 Task: Change the Outlook time zone to Central Time (US & Canada).
Action: Mouse moved to (32, 26)
Screenshot: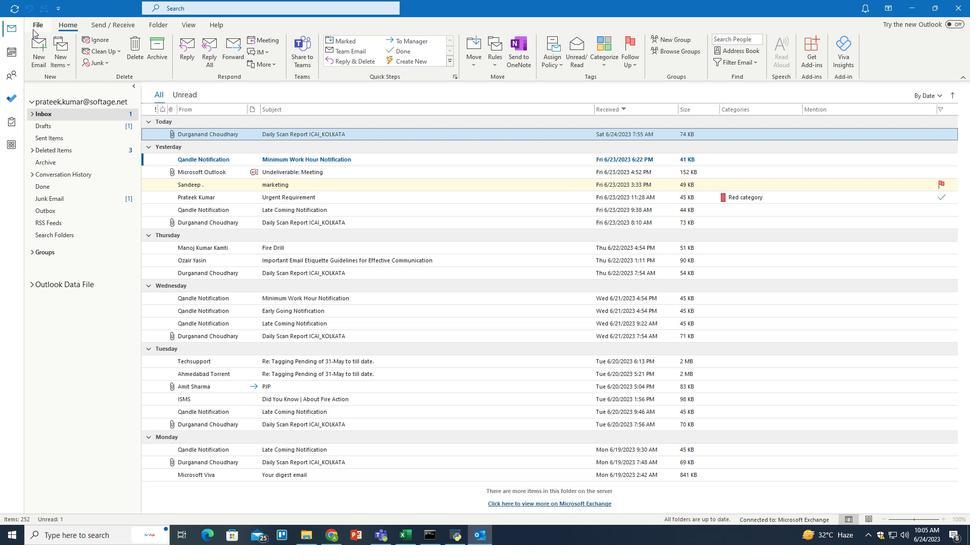 
Action: Mouse pressed left at (32, 26)
Screenshot: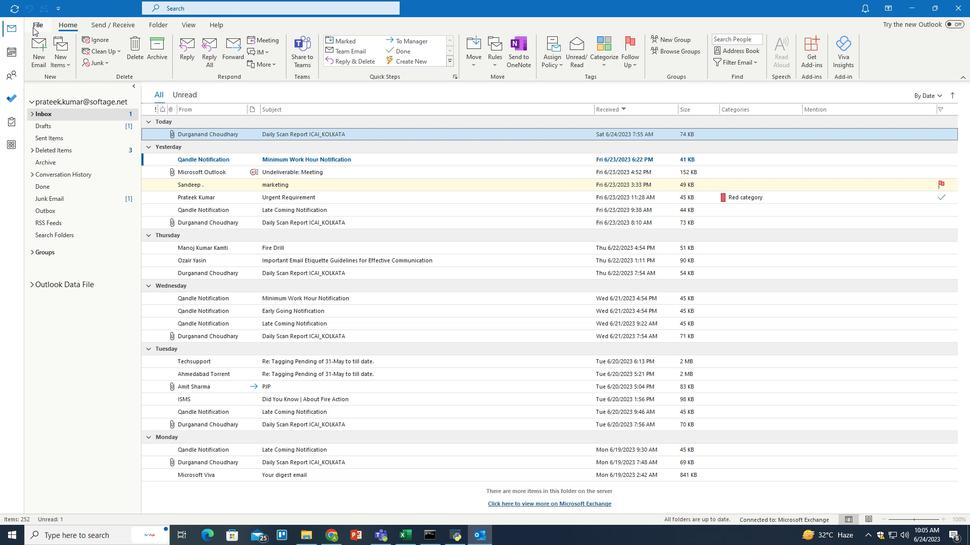
Action: Mouse moved to (33, 486)
Screenshot: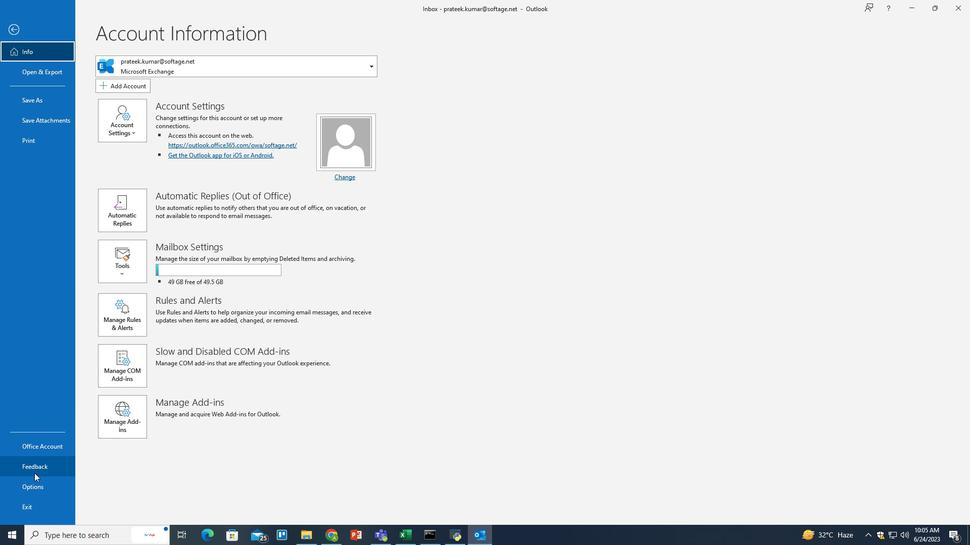 
Action: Mouse pressed left at (33, 486)
Screenshot: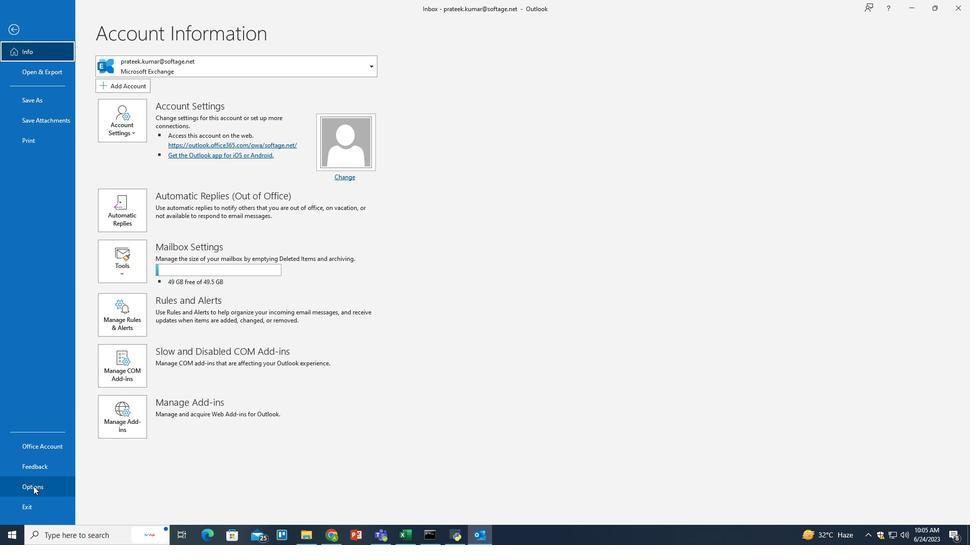 
Action: Mouse moved to (305, 142)
Screenshot: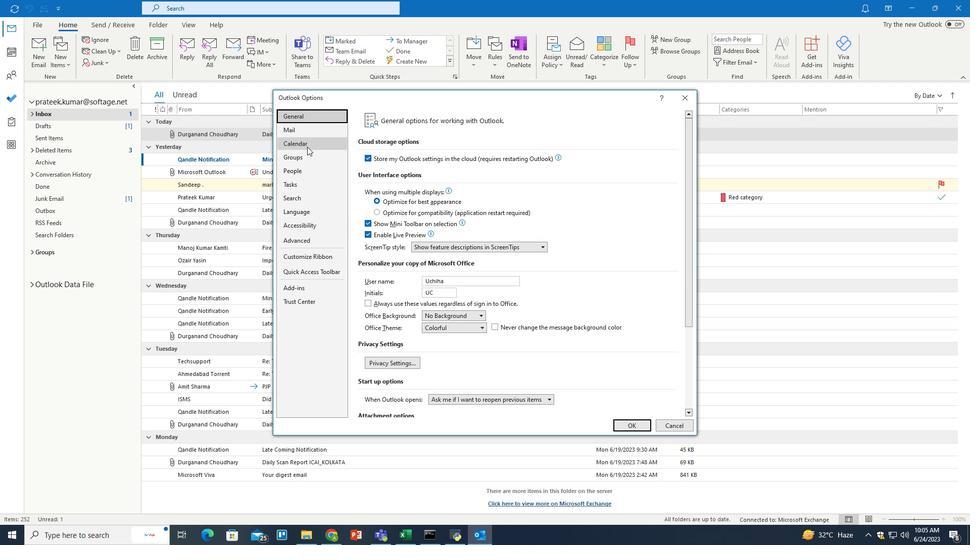 
Action: Mouse pressed left at (305, 142)
Screenshot: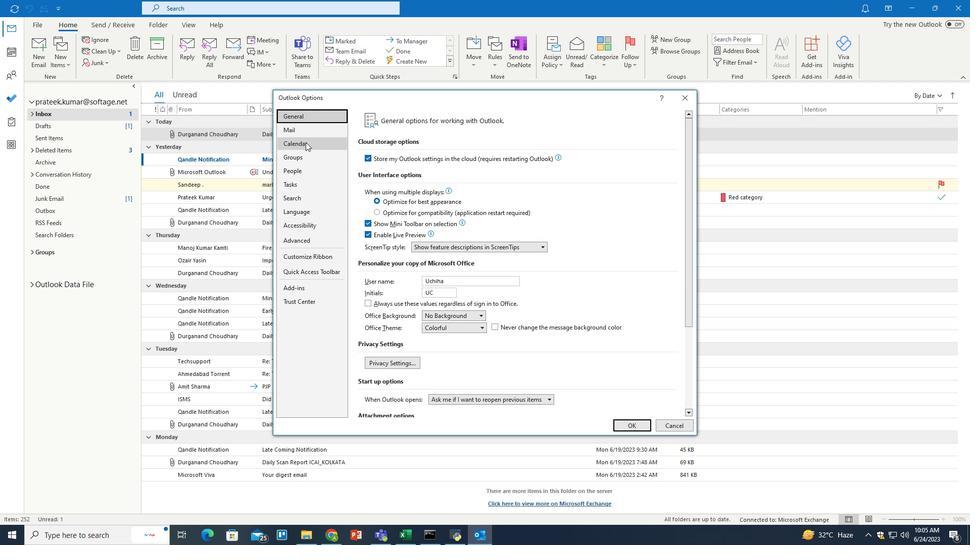 
Action: Mouse moved to (504, 223)
Screenshot: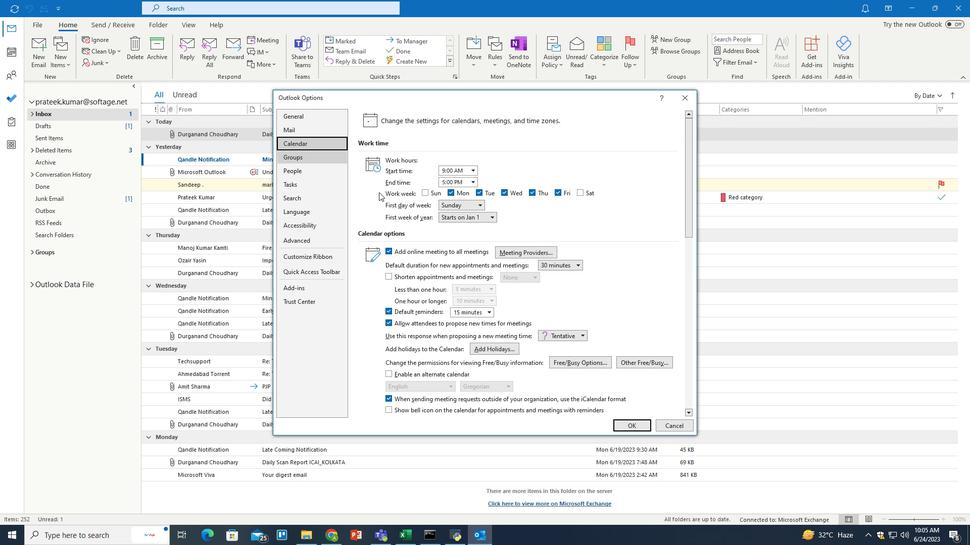 
Action: Mouse scrolled (504, 222) with delta (0, 0)
Screenshot: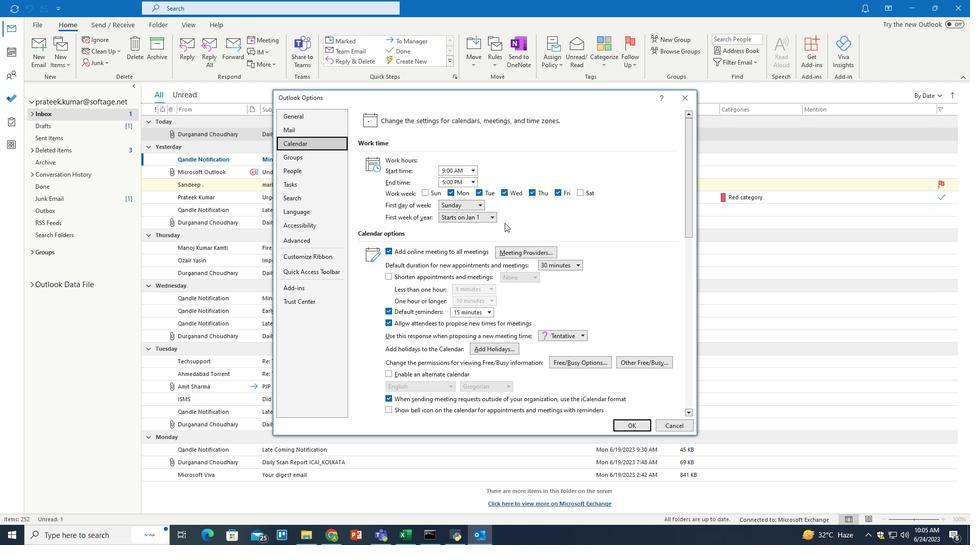 
Action: Mouse scrolled (504, 222) with delta (0, 0)
Screenshot: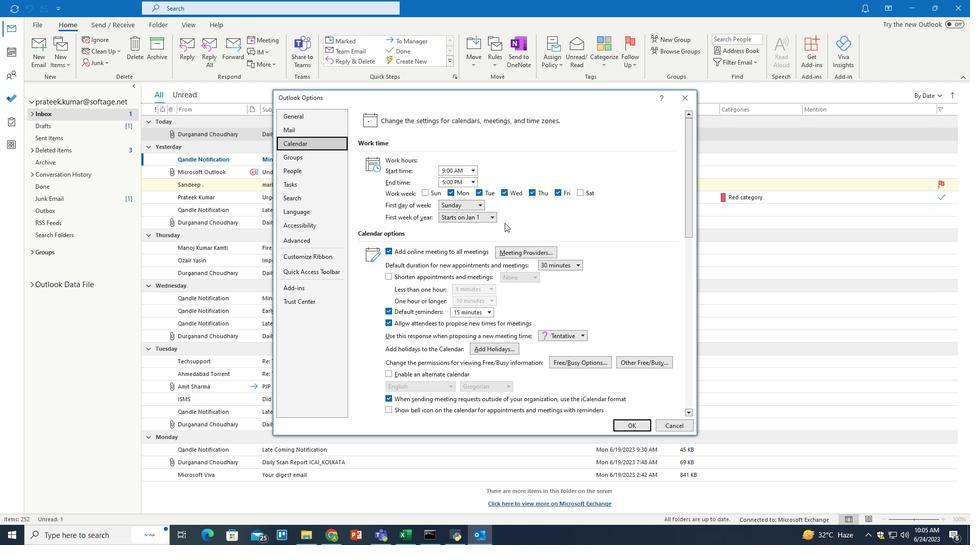 
Action: Mouse scrolled (504, 222) with delta (0, 0)
Screenshot: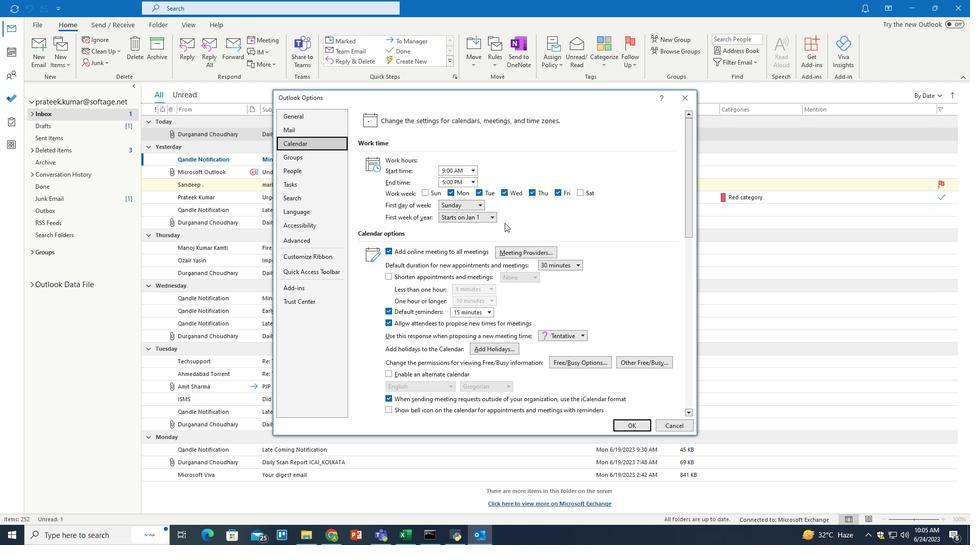 
Action: Mouse scrolled (504, 222) with delta (0, 0)
Screenshot: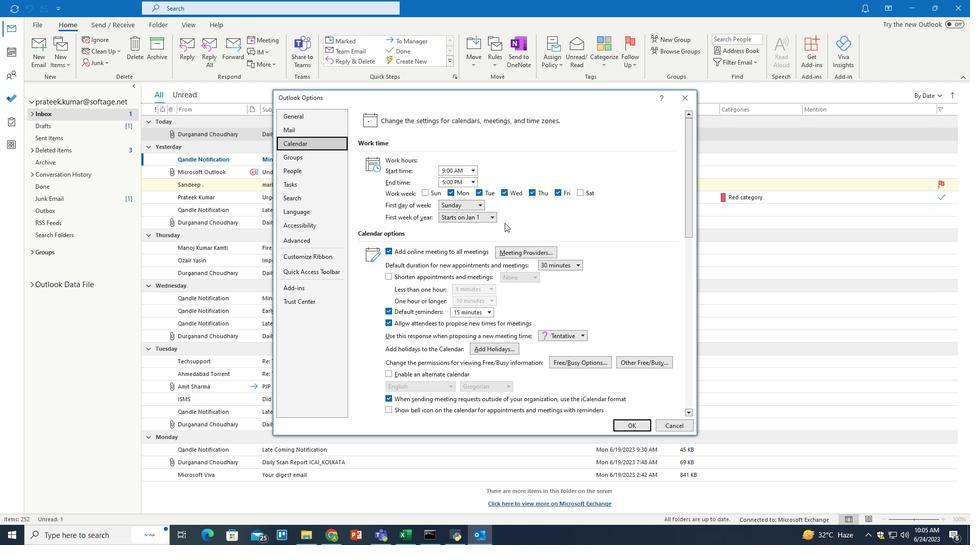 
Action: Mouse scrolled (504, 222) with delta (0, 0)
Screenshot: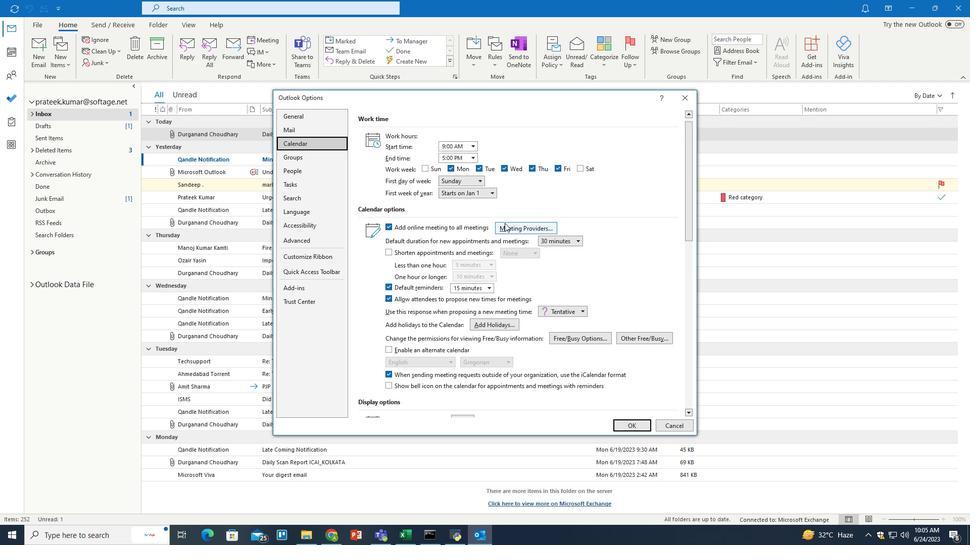 
Action: Mouse scrolled (504, 222) with delta (0, 0)
Screenshot: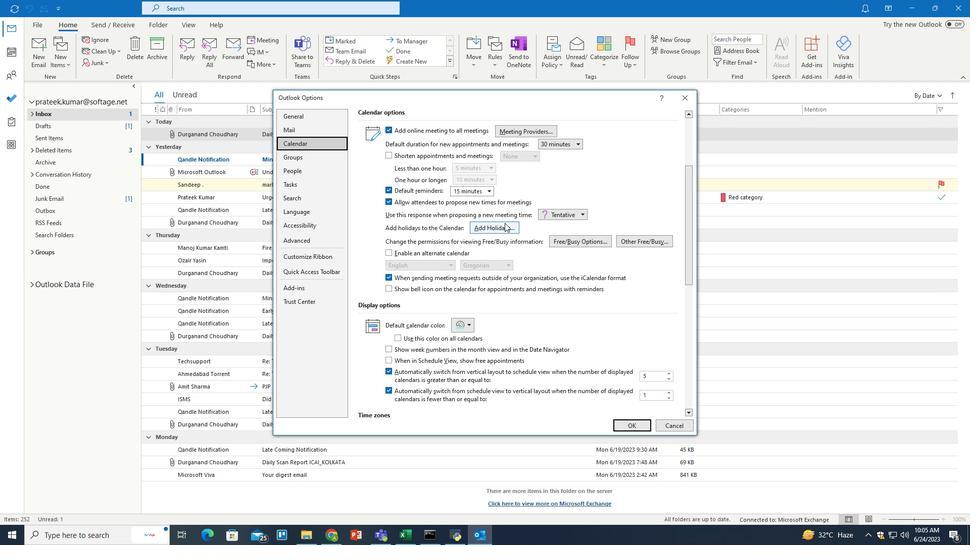 
Action: Mouse scrolled (504, 222) with delta (0, 0)
Screenshot: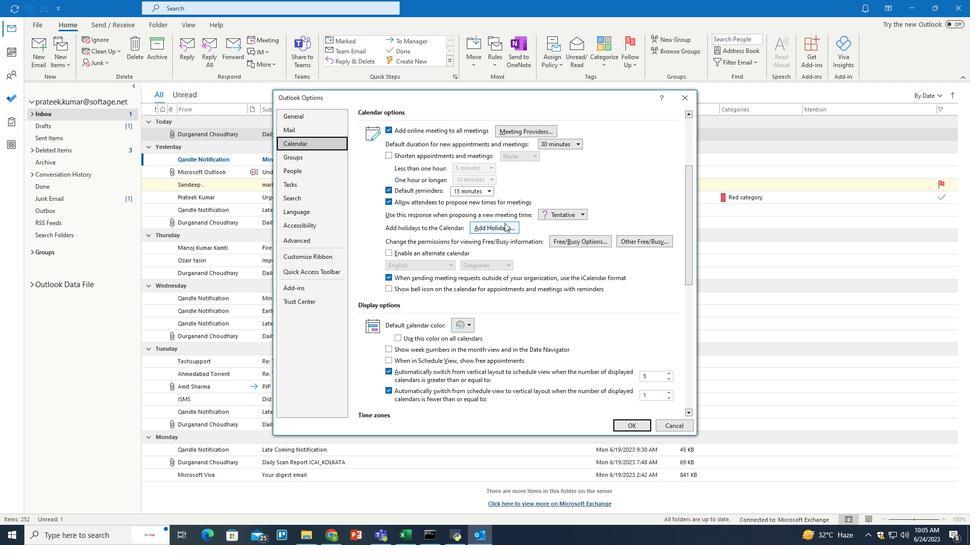 
Action: Mouse scrolled (504, 222) with delta (0, 0)
Screenshot: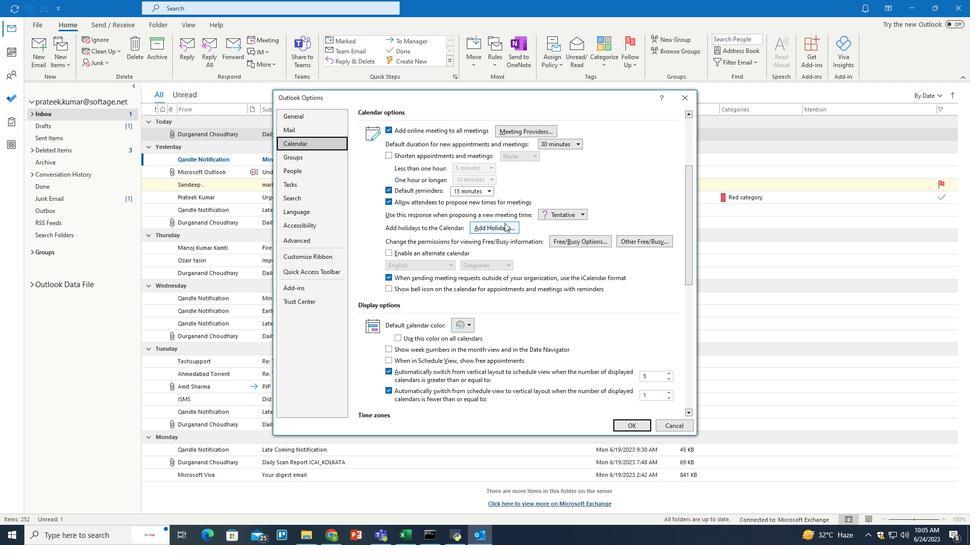 
Action: Mouse scrolled (504, 222) with delta (0, 0)
Screenshot: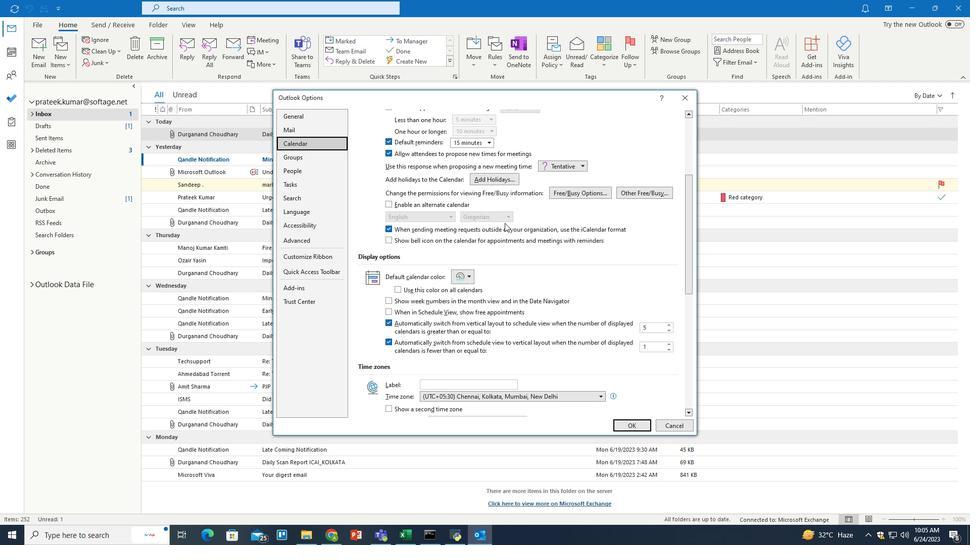 
Action: Mouse moved to (515, 349)
Screenshot: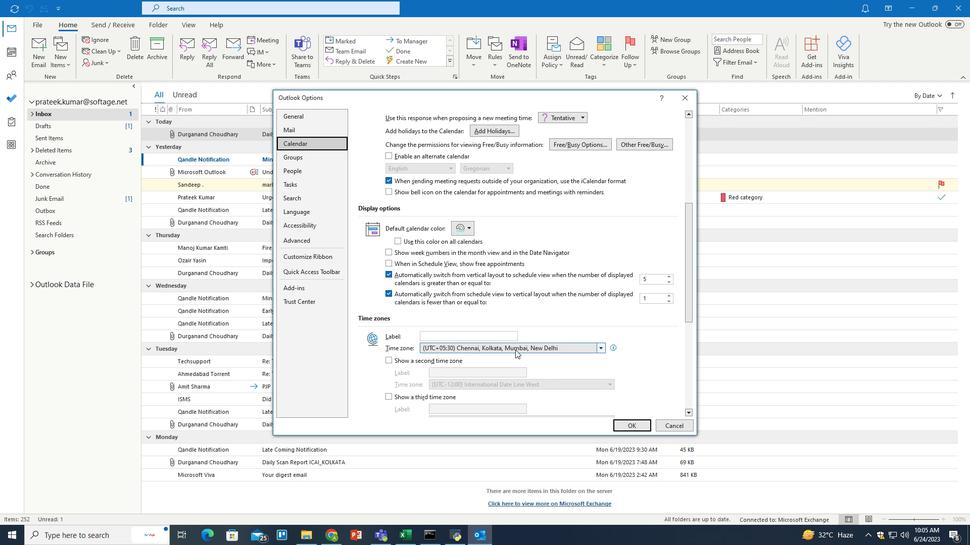 
Action: Mouse pressed left at (515, 349)
Screenshot: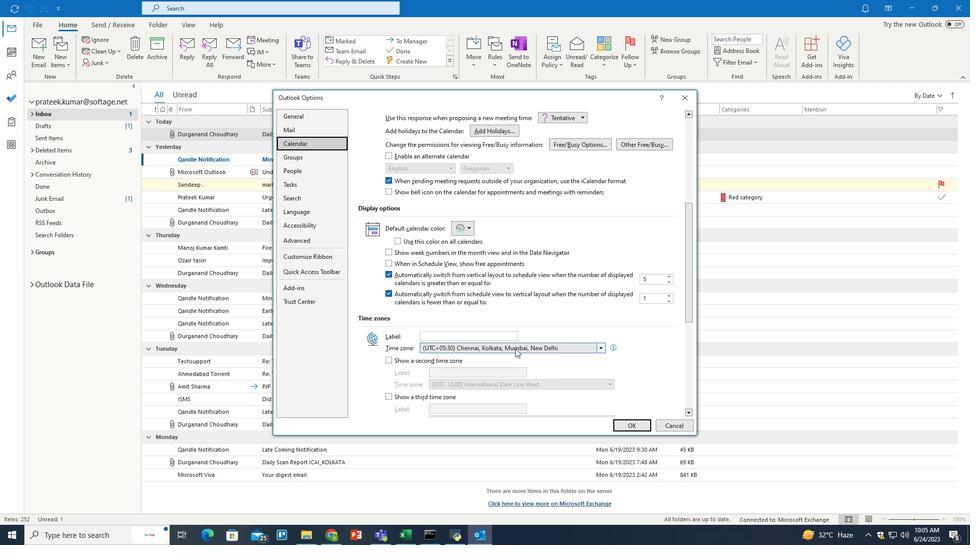 
Action: Mouse moved to (503, 288)
Screenshot: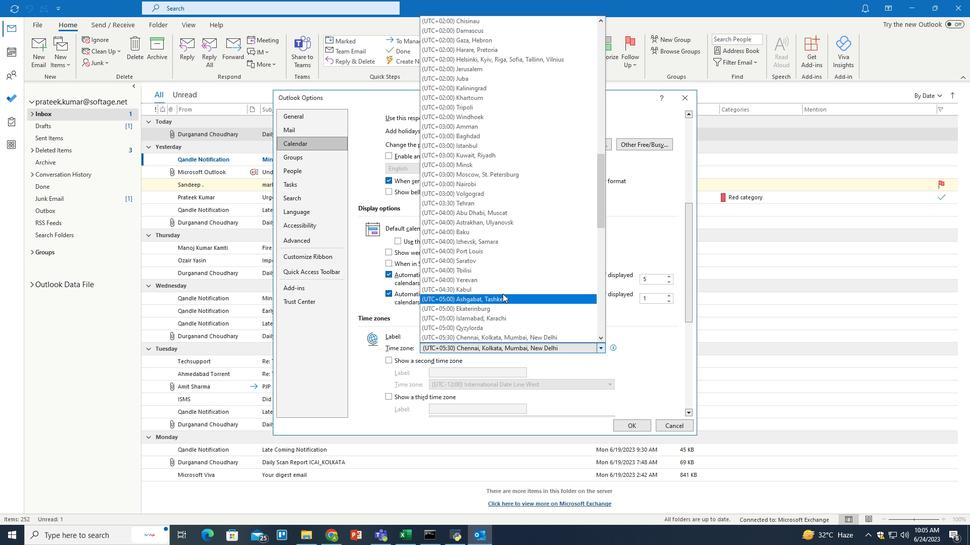 
Action: Mouse scrolled (503, 289) with delta (0, 0)
Screenshot: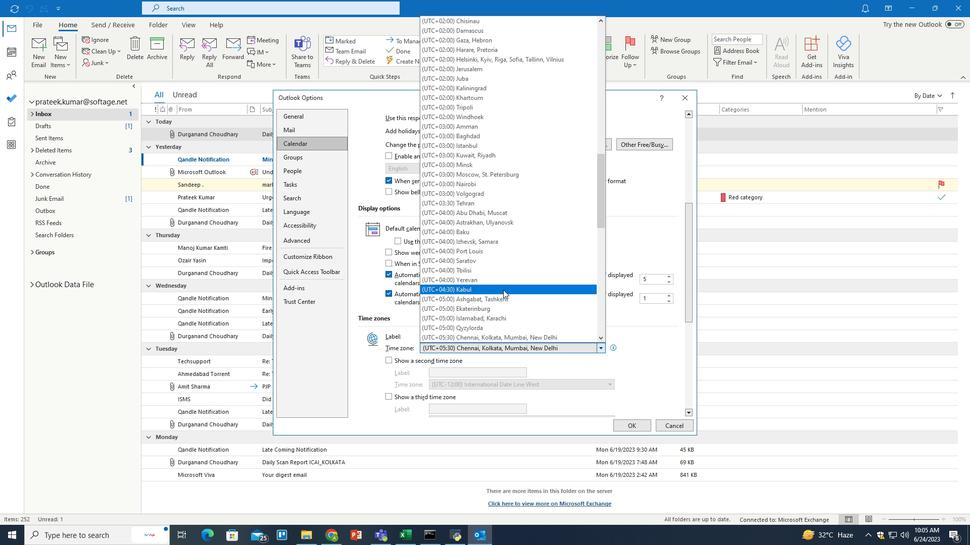 
Action: Mouse scrolled (503, 289) with delta (0, 0)
Screenshot: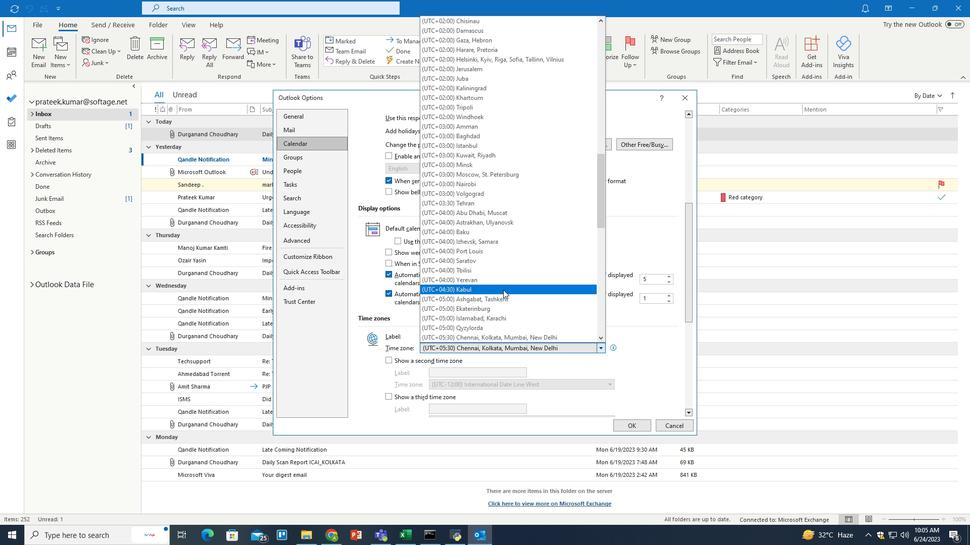 
Action: Mouse scrolled (503, 289) with delta (0, 0)
Screenshot: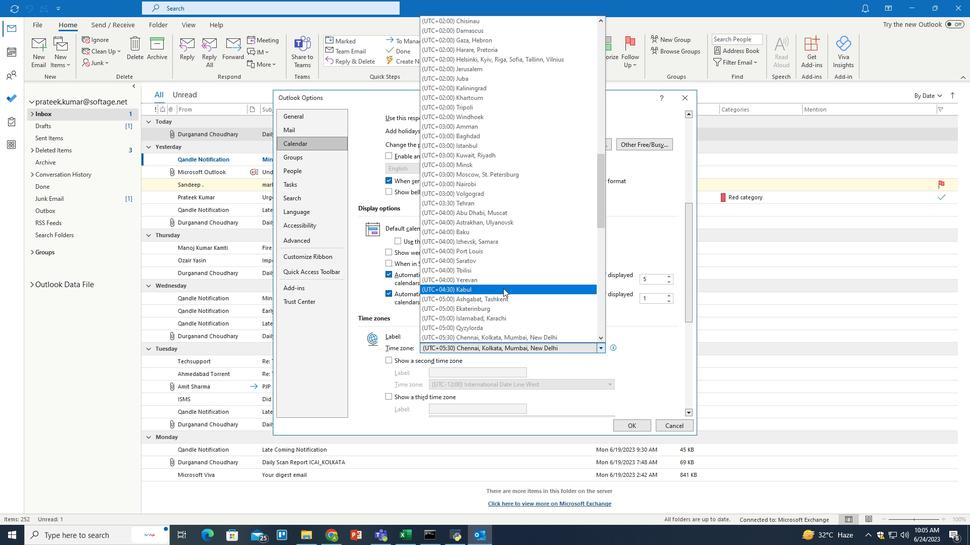 
Action: Mouse scrolled (503, 289) with delta (0, 0)
Screenshot: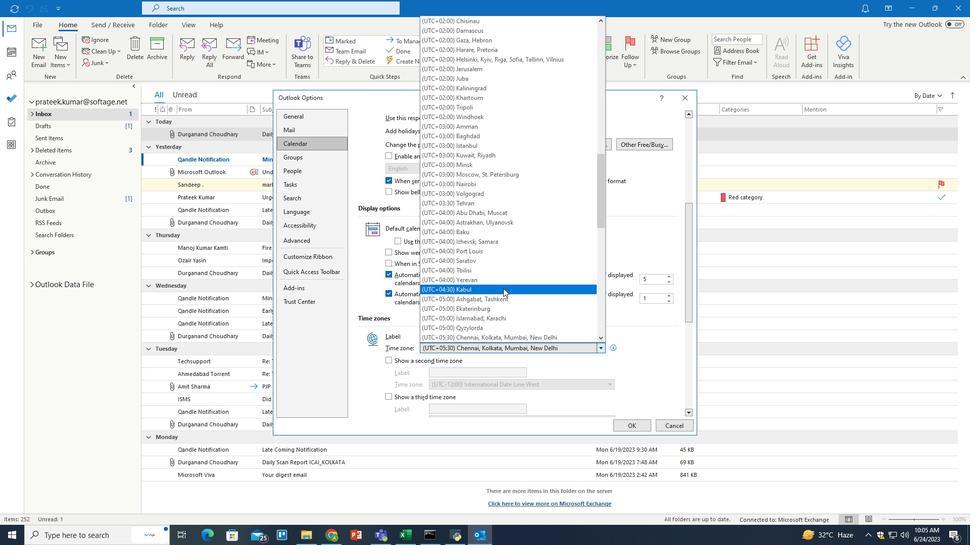 
Action: Mouse scrolled (503, 289) with delta (0, 0)
Screenshot: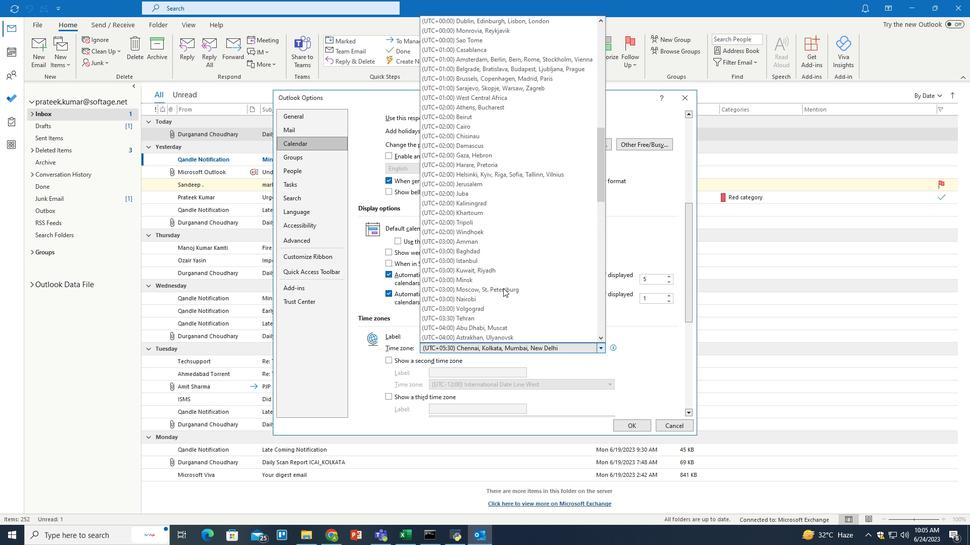 
Action: Mouse scrolled (503, 289) with delta (0, 0)
Screenshot: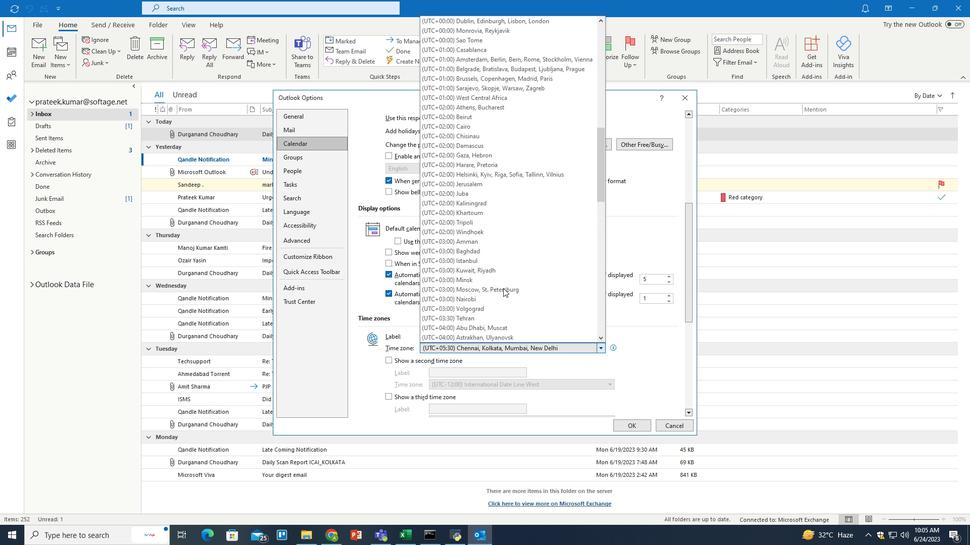 
Action: Mouse scrolled (503, 289) with delta (0, 0)
Screenshot: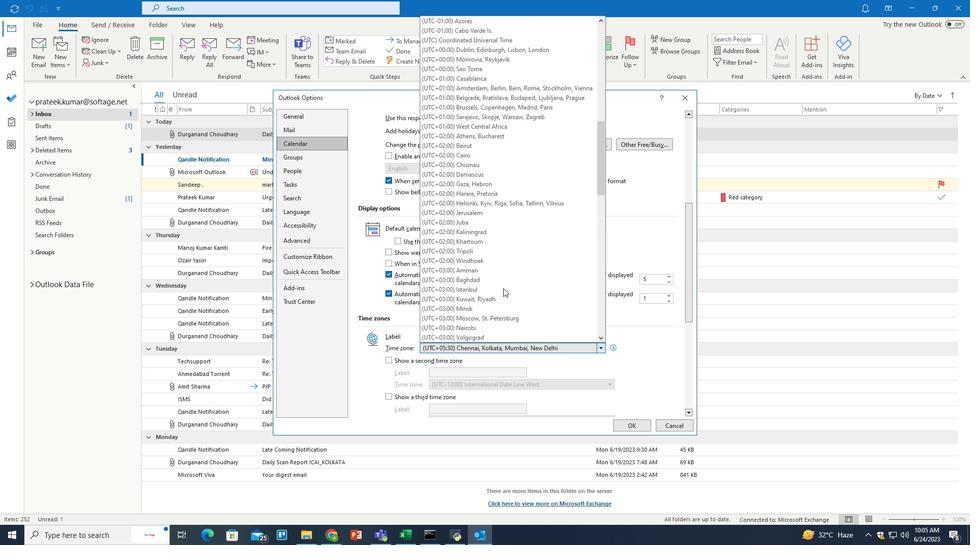 
Action: Mouse scrolled (503, 289) with delta (0, 0)
Screenshot: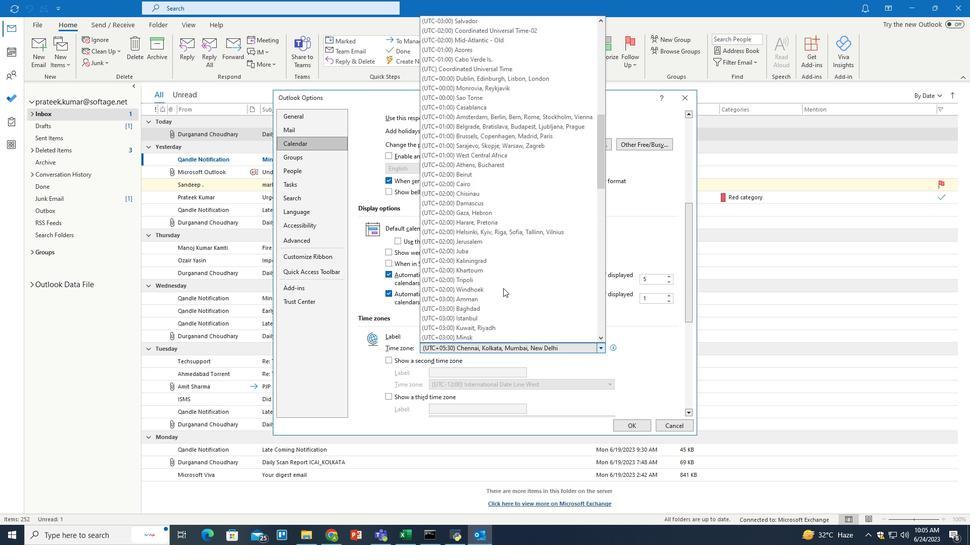 
Action: Mouse scrolled (503, 289) with delta (0, 0)
Screenshot: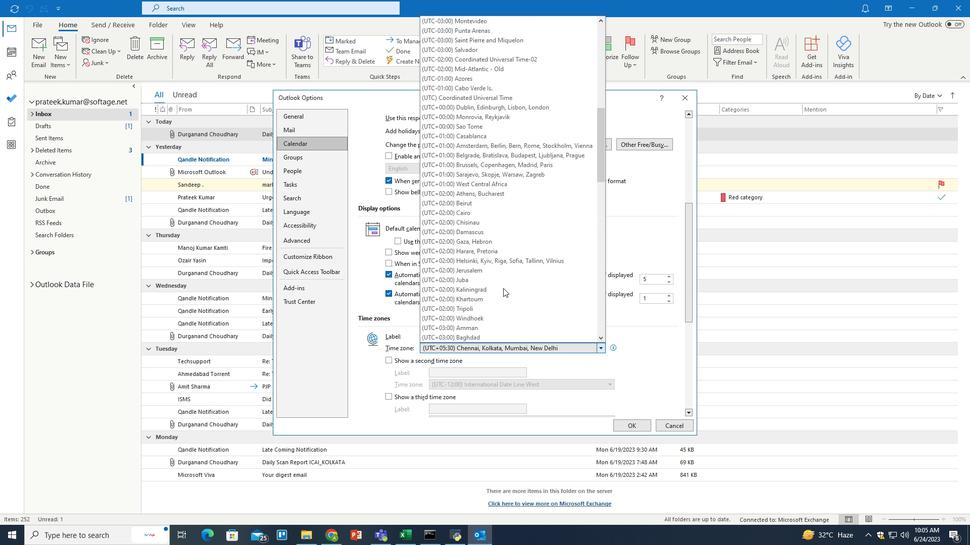 
Action: Mouse scrolled (503, 289) with delta (0, 0)
Screenshot: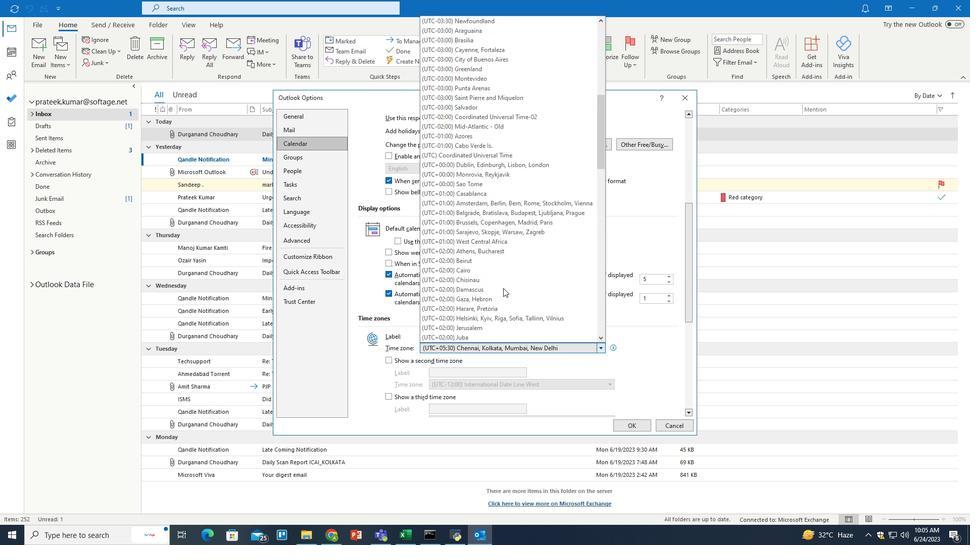 
Action: Mouse scrolled (503, 289) with delta (0, 0)
Screenshot: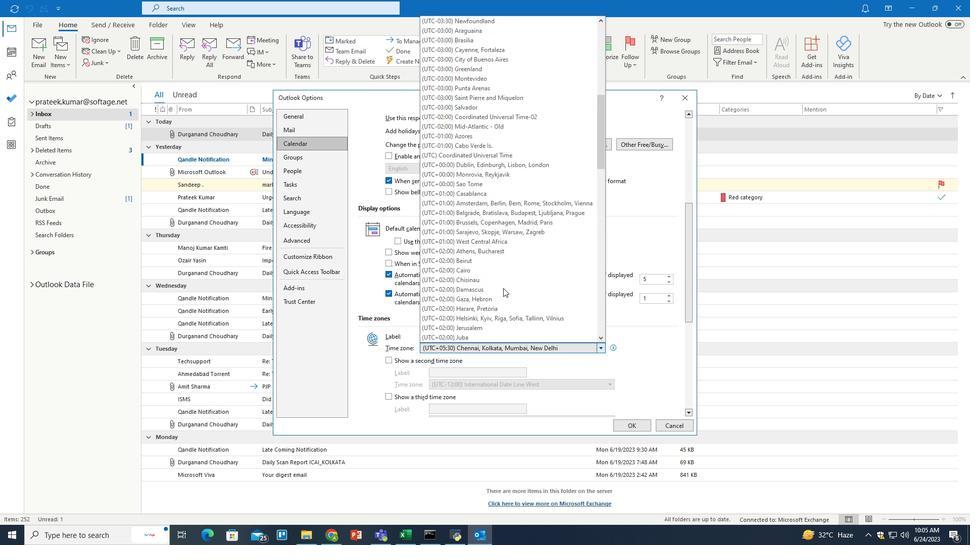 
Action: Mouse scrolled (503, 289) with delta (0, 0)
Screenshot: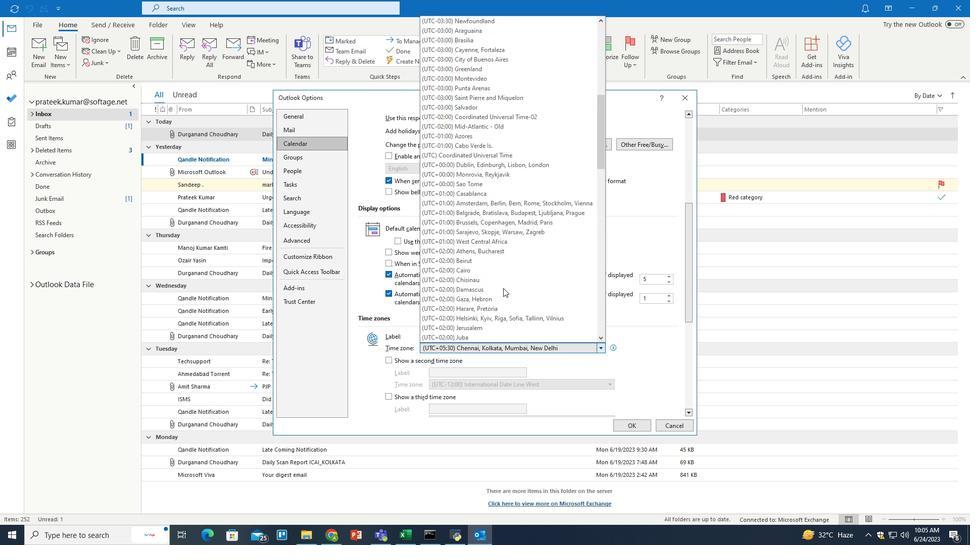 
Action: Mouse scrolled (503, 289) with delta (0, 0)
Screenshot: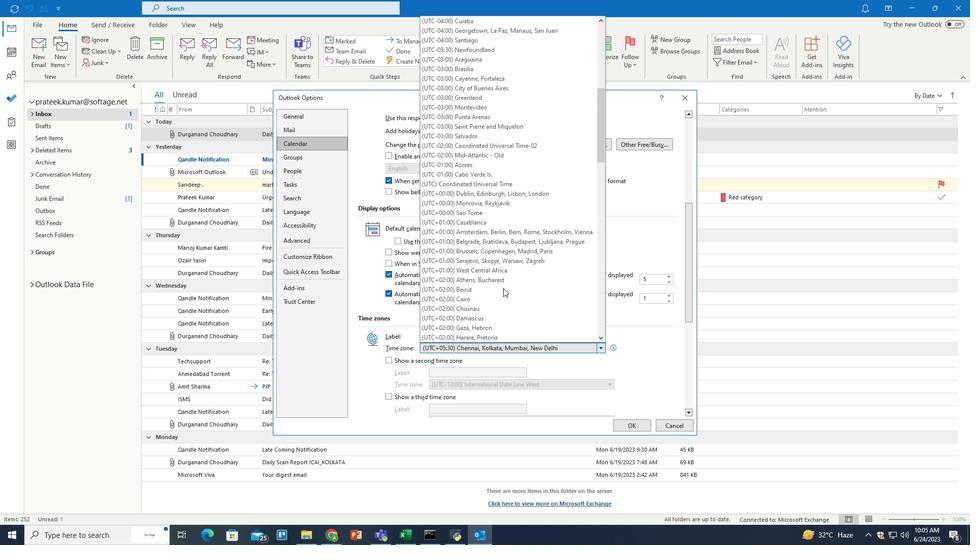 
Action: Mouse scrolled (503, 289) with delta (0, 0)
Screenshot: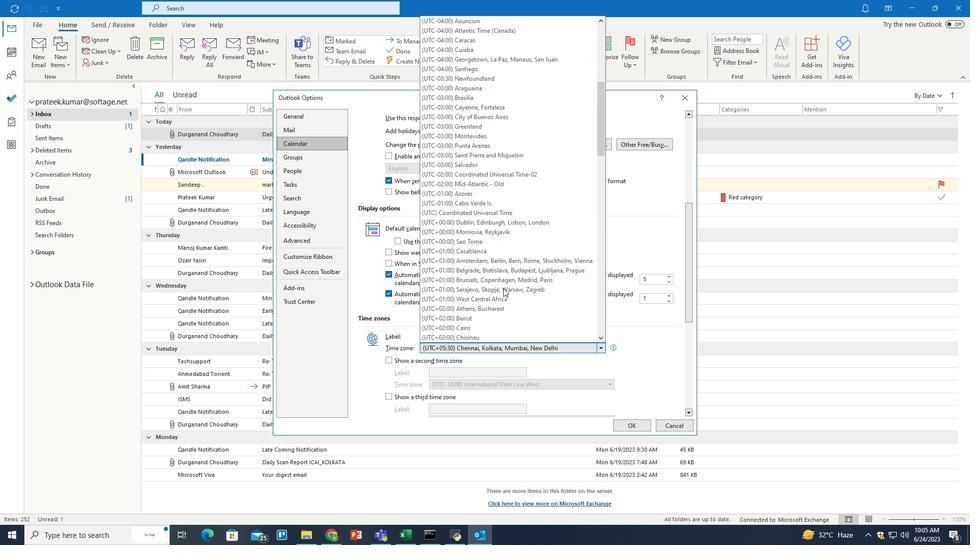 
Action: Mouse scrolled (503, 289) with delta (0, 0)
Screenshot: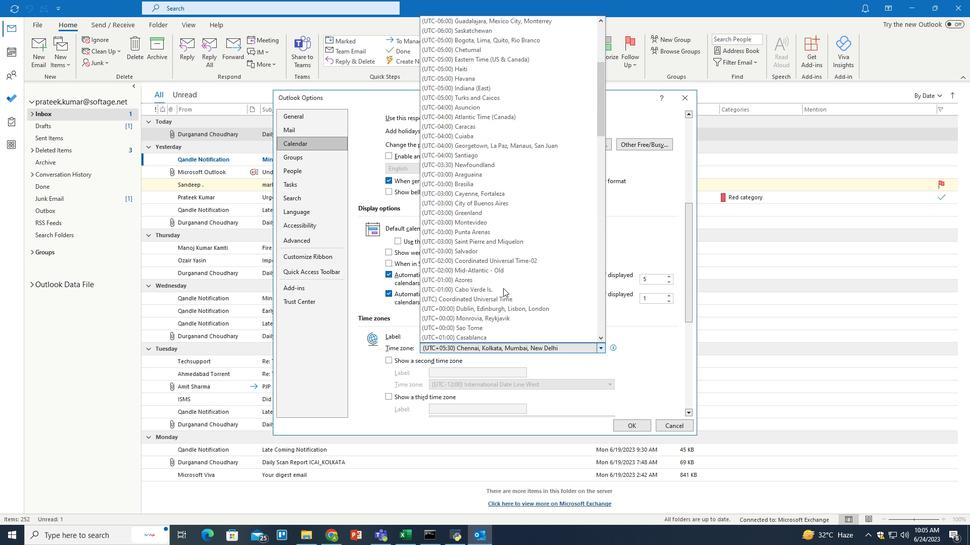 
Action: Mouse scrolled (503, 289) with delta (0, 0)
Screenshot: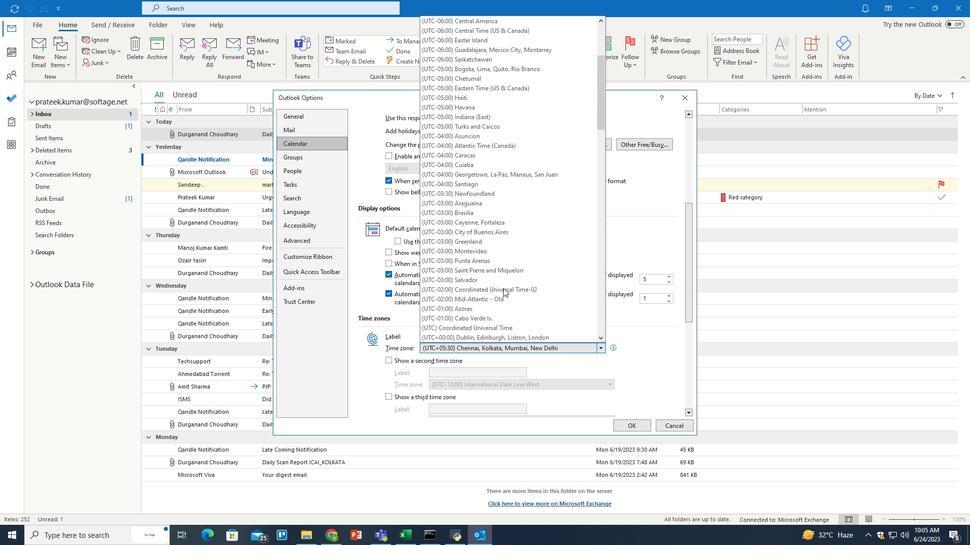 
Action: Mouse scrolled (503, 289) with delta (0, 0)
Screenshot: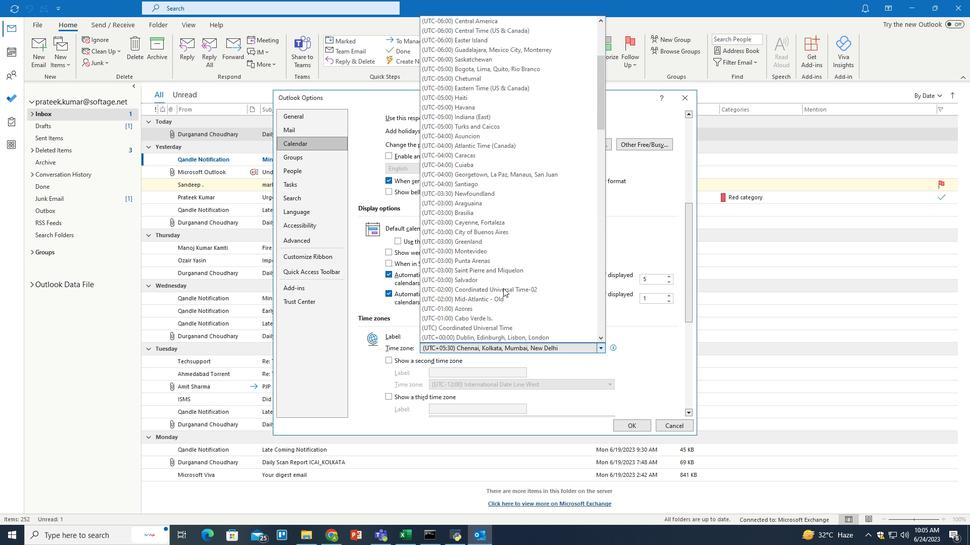
Action: Mouse scrolled (503, 289) with delta (0, 0)
Screenshot: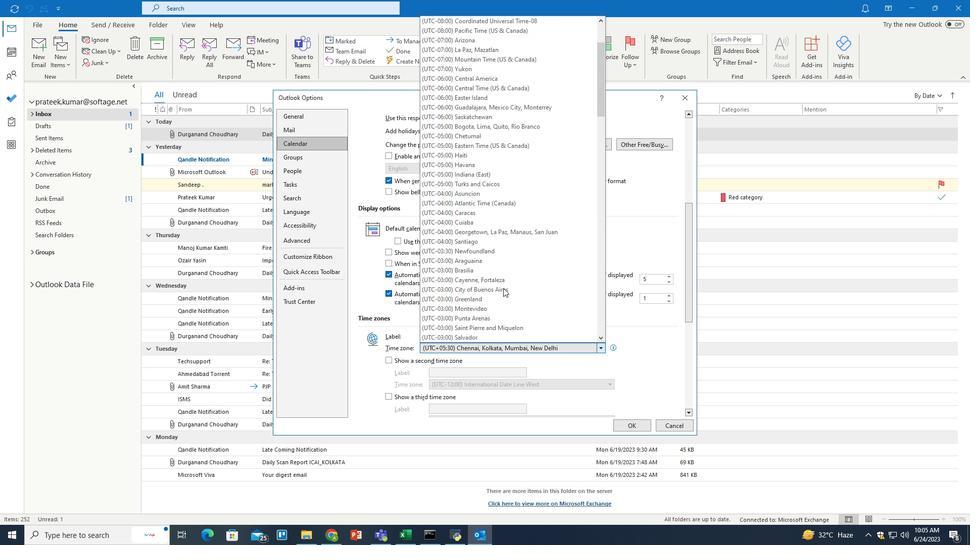 
Action: Mouse moved to (496, 163)
Screenshot: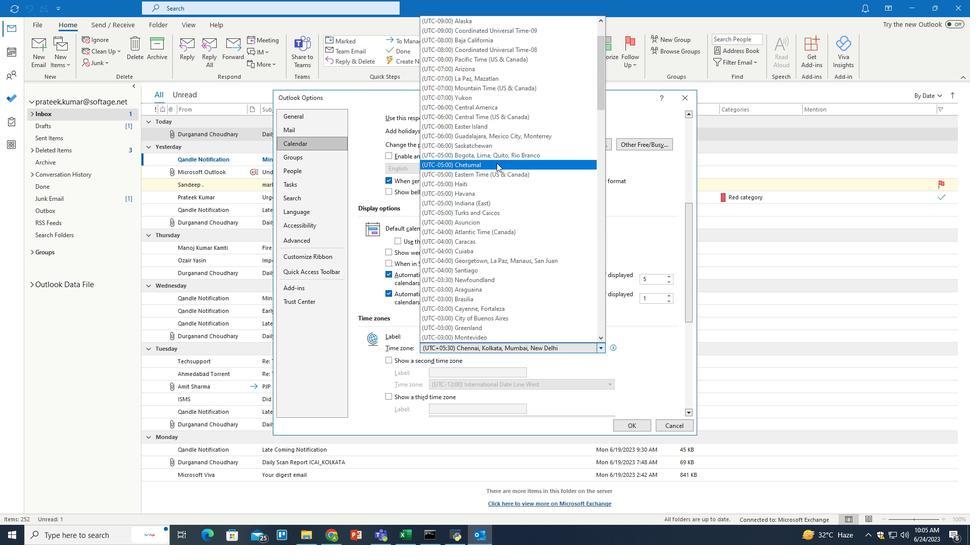 
Action: Mouse scrolled (496, 163) with delta (0, 0)
Screenshot: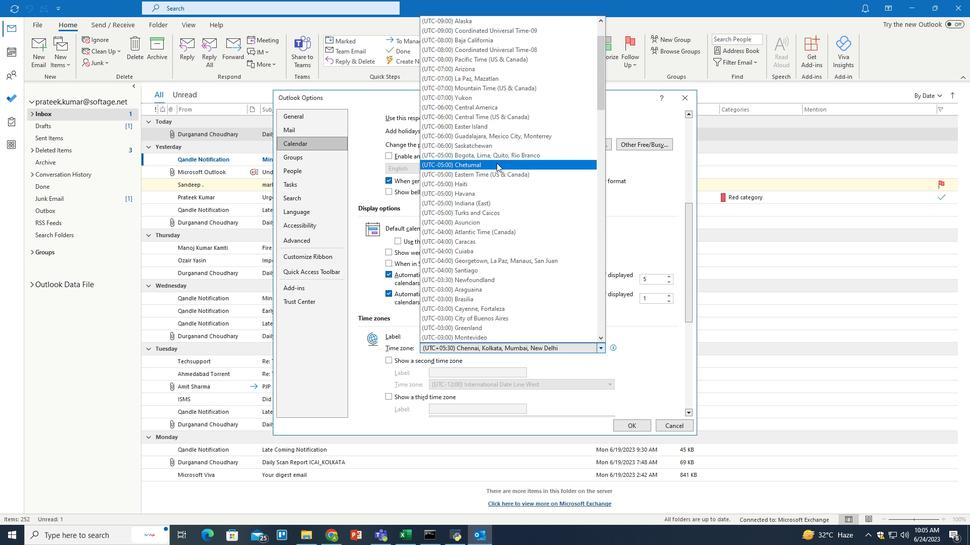
Action: Mouse scrolled (496, 163) with delta (0, 0)
Screenshot: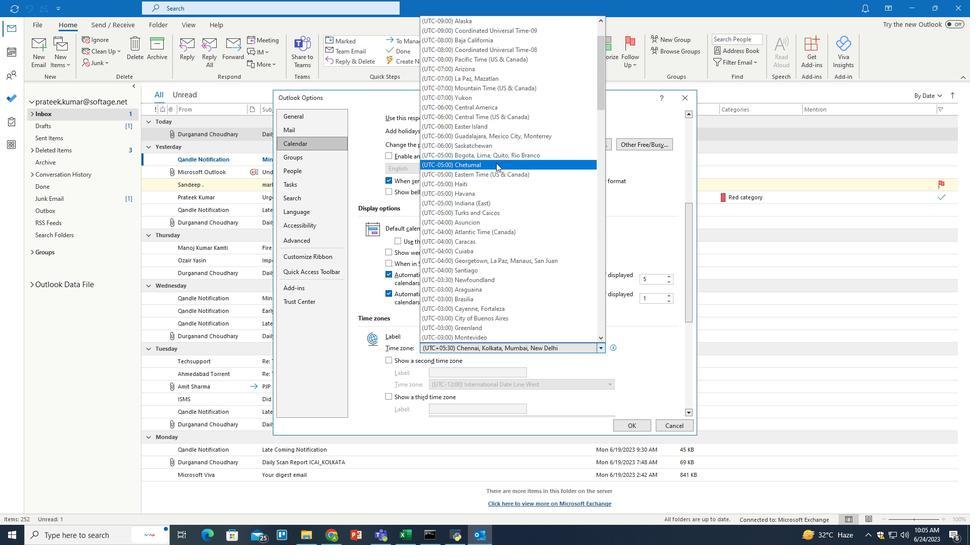 
Action: Mouse scrolled (496, 163) with delta (0, 0)
Screenshot: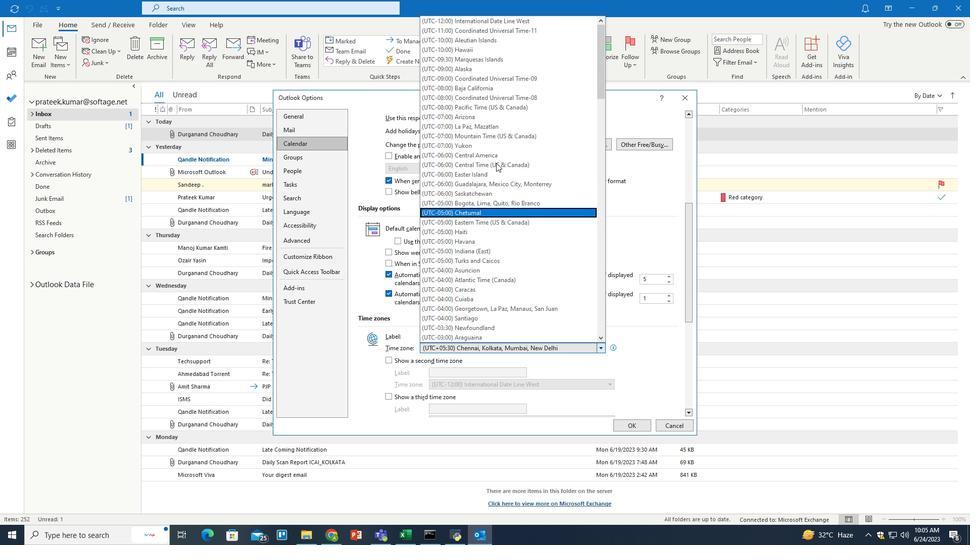 
Action: Mouse moved to (493, 162)
Screenshot: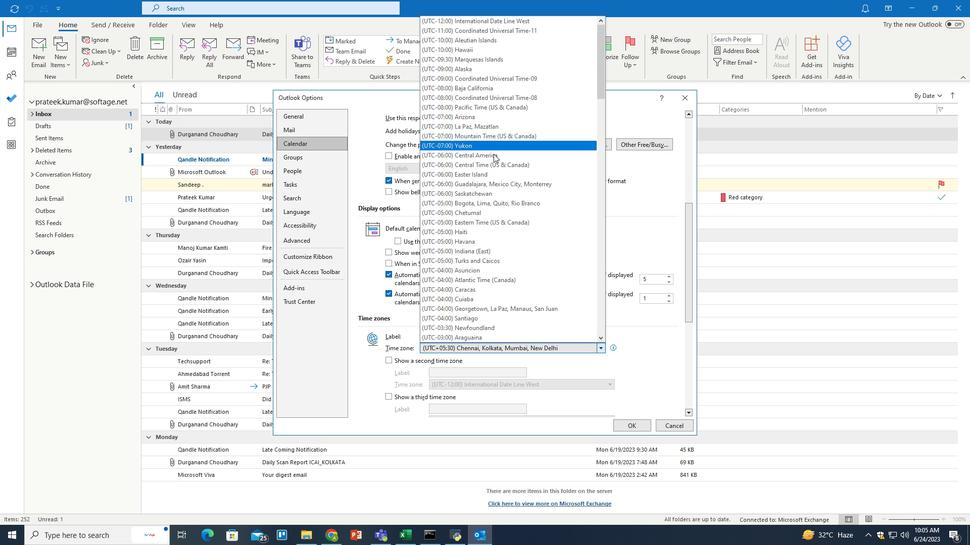 
Action: Mouse pressed left at (493, 162)
Screenshot: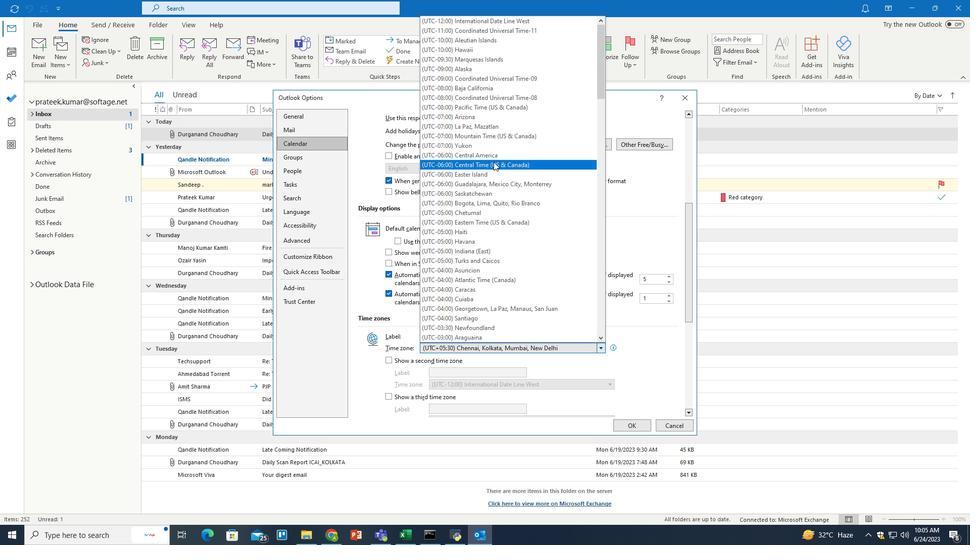 
Action: Mouse moved to (647, 426)
Screenshot: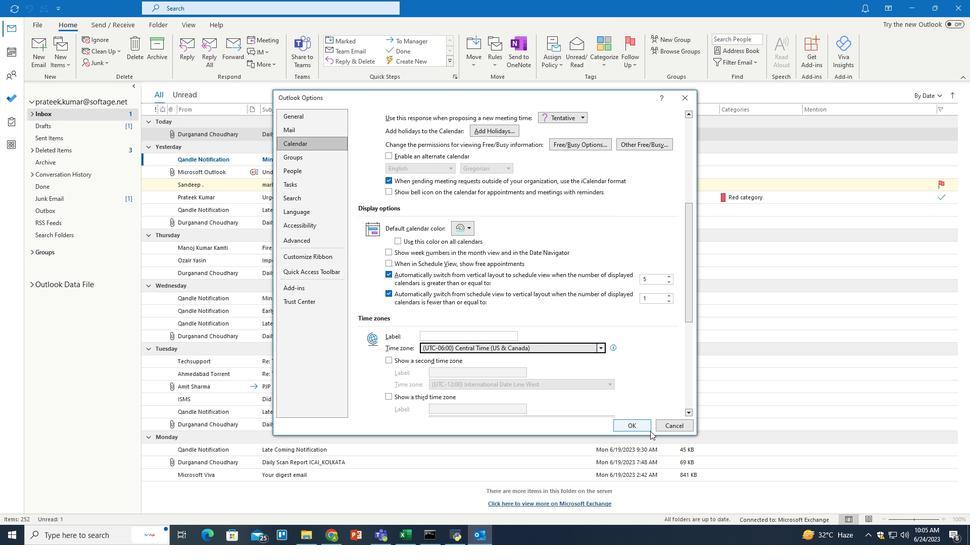 
Action: Mouse pressed left at (647, 426)
Screenshot: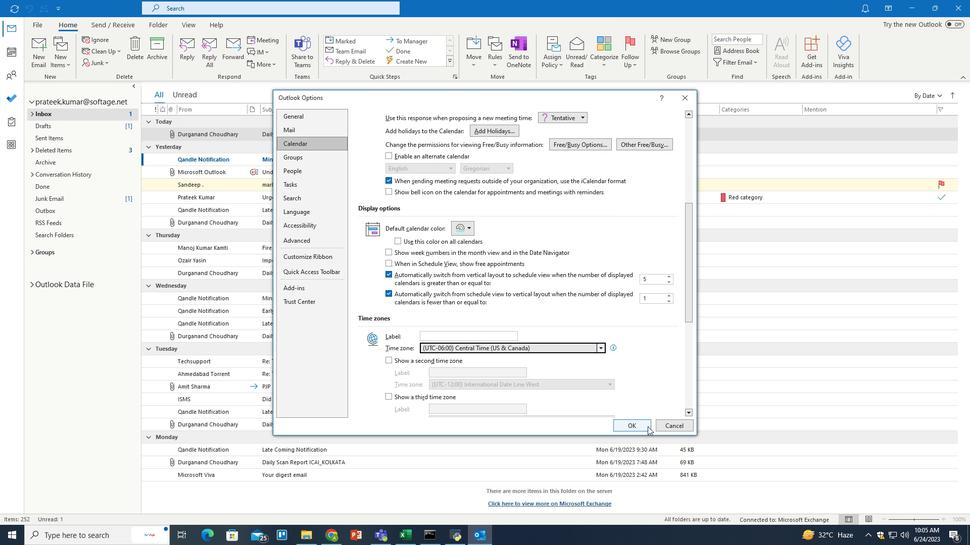 
Action: Mouse moved to (491, 388)
Screenshot: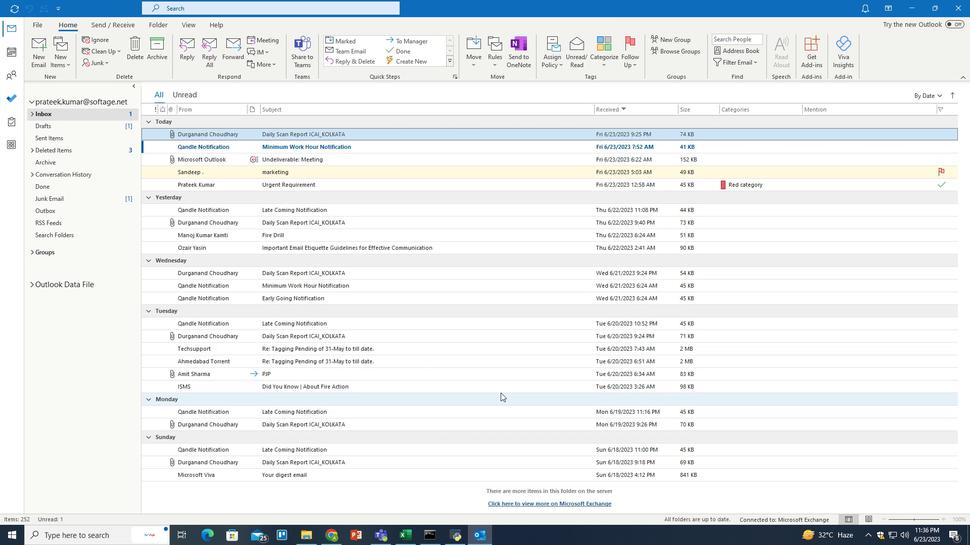
